 Task: View and add the product "Neutrogena Clear Coverage Flawless Matte CC Cream Wheat 6.0 (1 oz)" to cart from the store "Walgreens".
Action: Mouse pressed left at (42, 73)
Screenshot: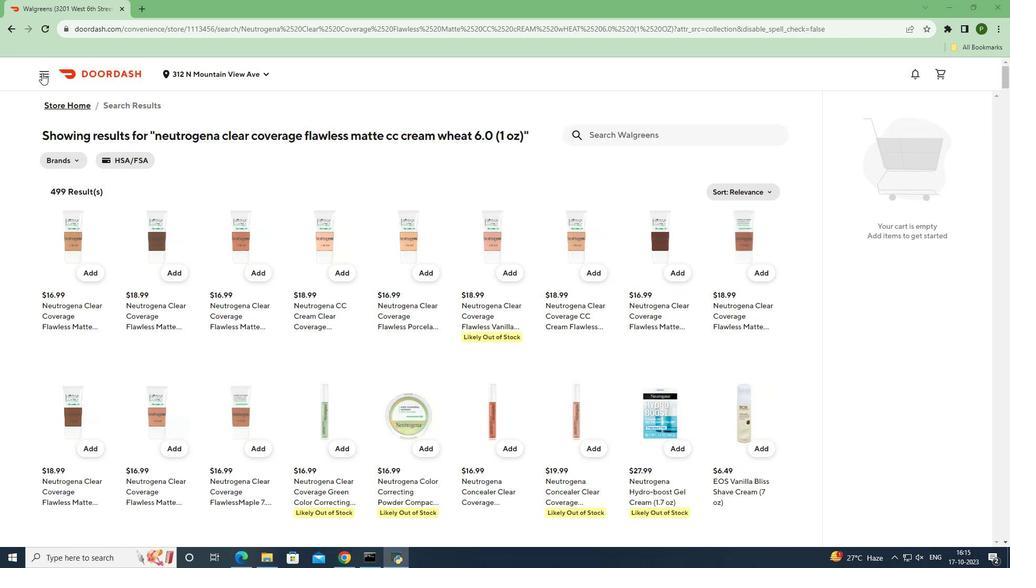 
Action: Mouse moved to (50, 153)
Screenshot: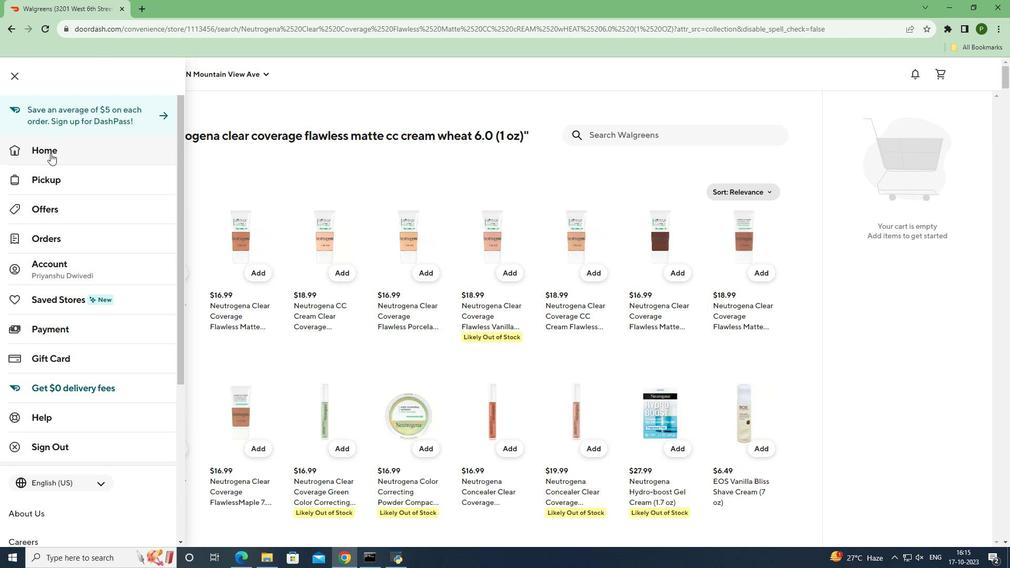 
Action: Mouse pressed left at (50, 153)
Screenshot: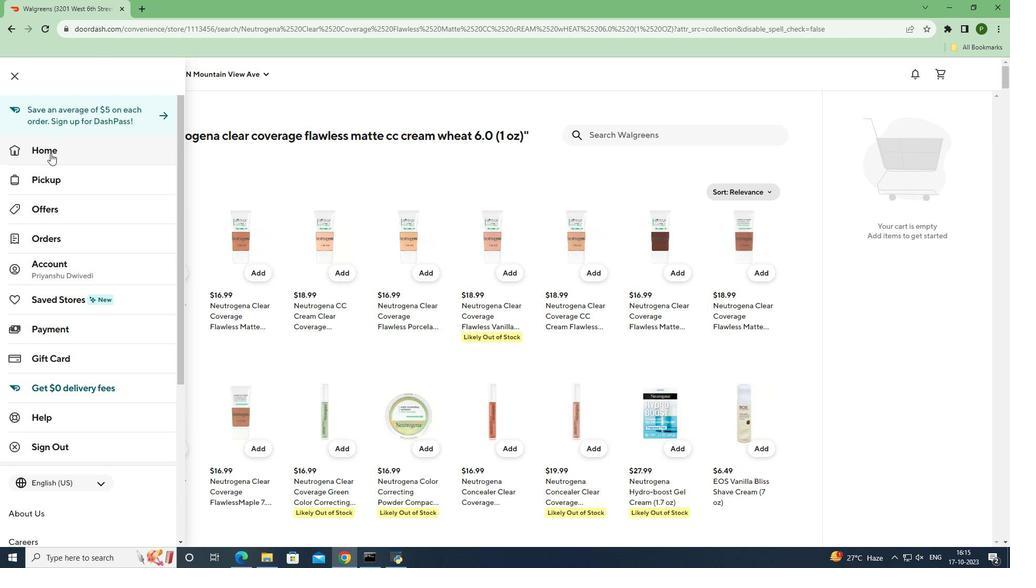 
Action: Mouse moved to (599, 107)
Screenshot: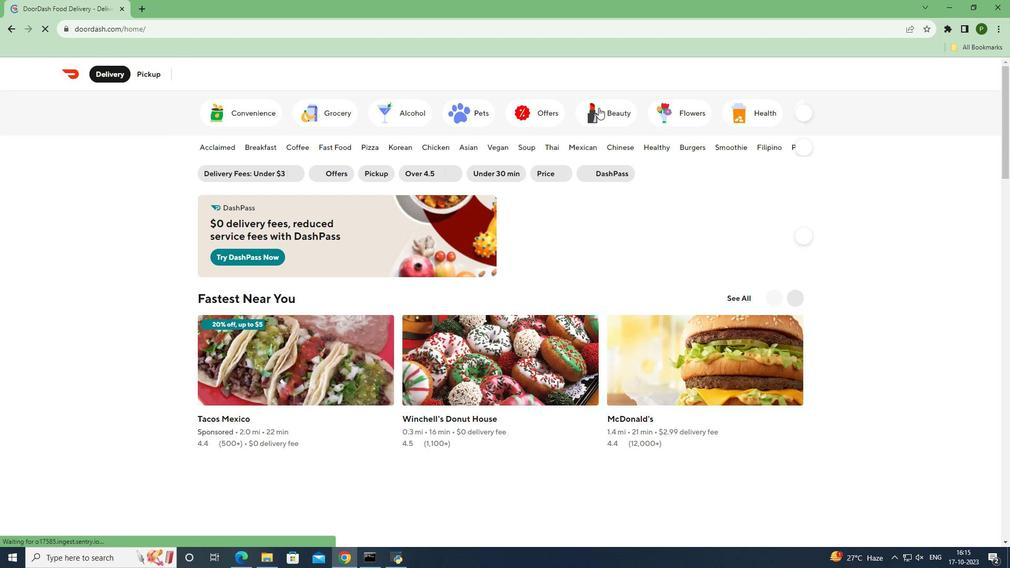 
Action: Mouse pressed left at (599, 107)
Screenshot: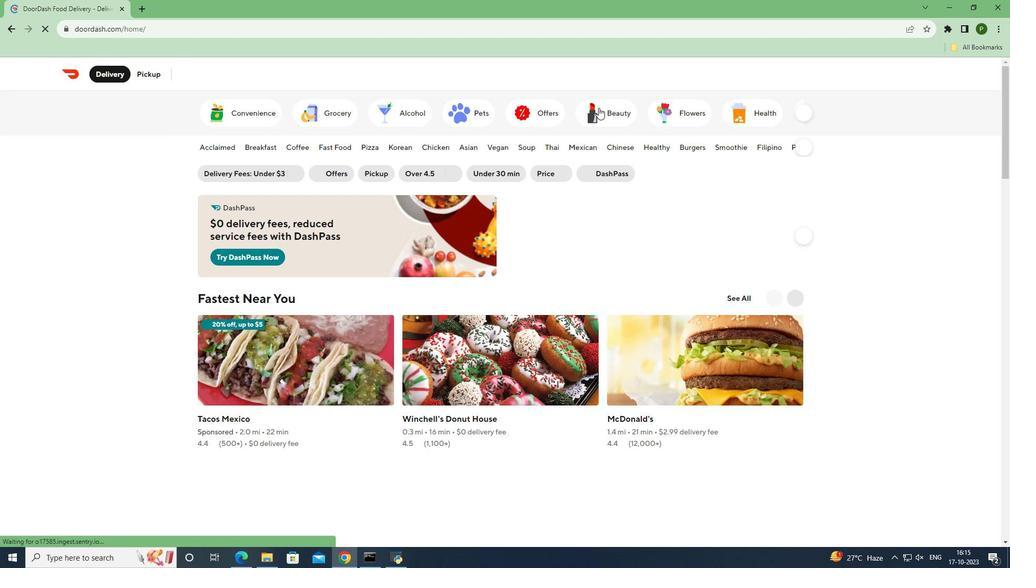 
Action: Mouse moved to (737, 286)
Screenshot: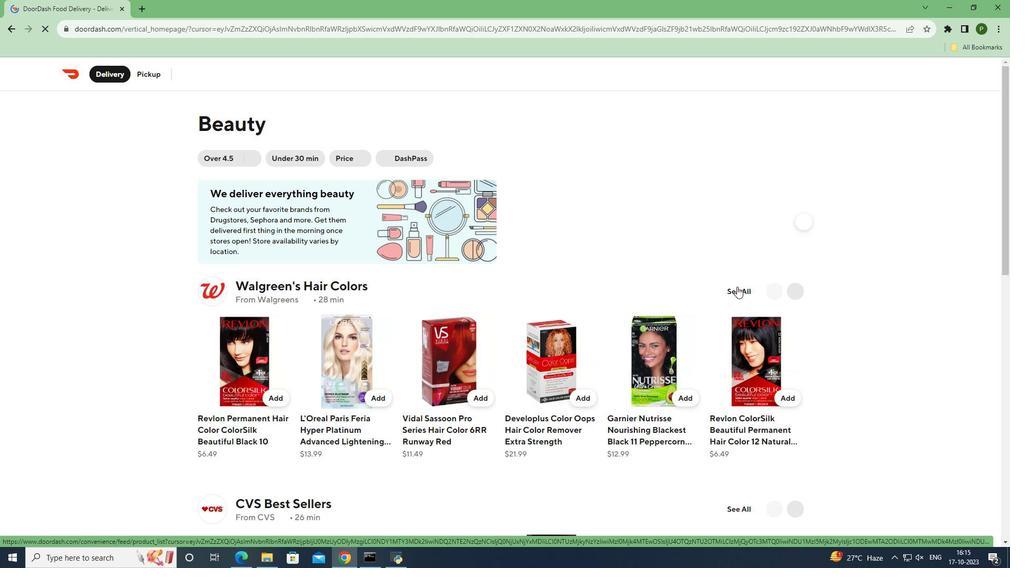 
Action: Mouse pressed left at (737, 286)
Screenshot: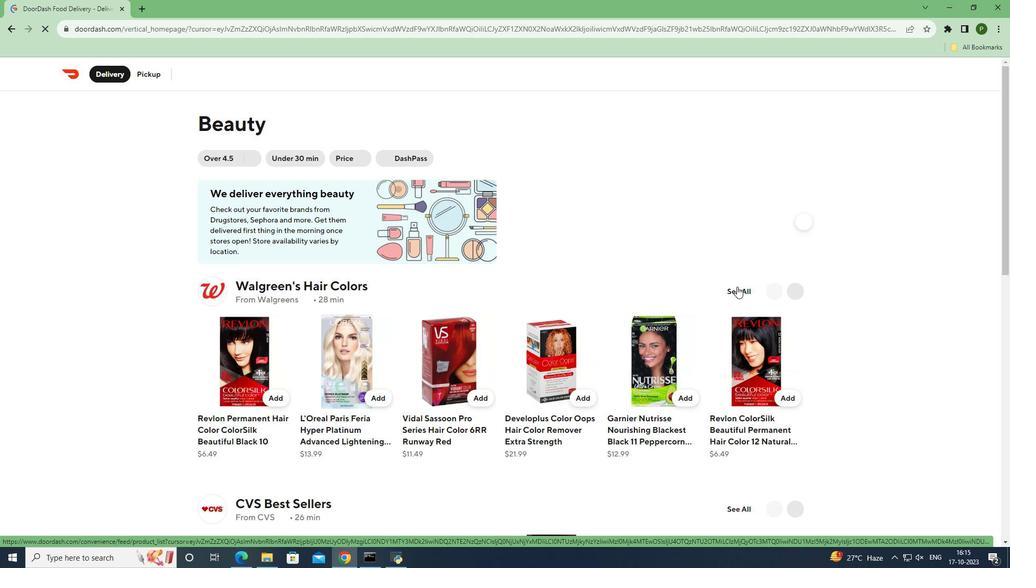 
Action: Mouse moved to (583, 146)
Screenshot: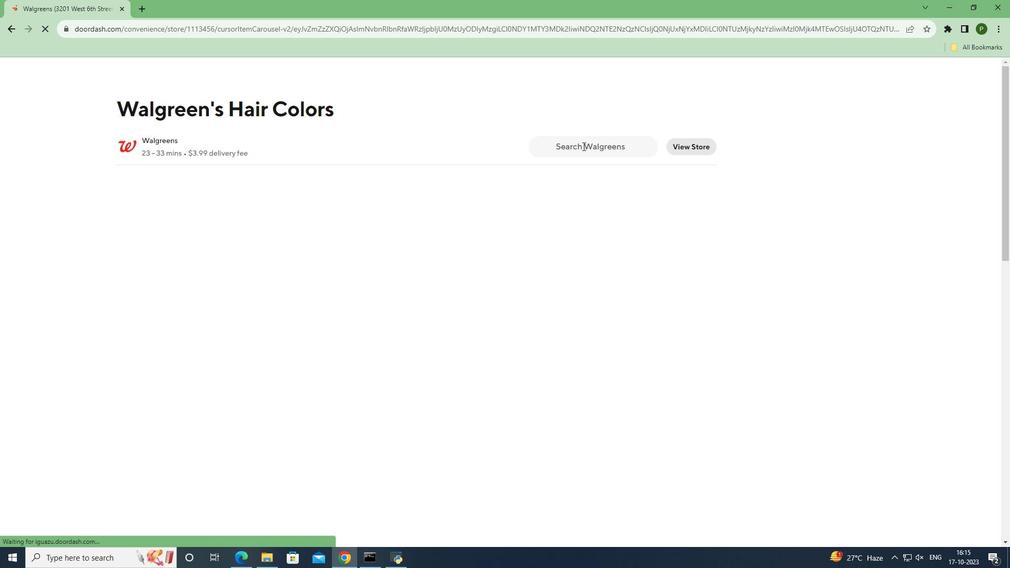 
Action: Mouse pressed left at (583, 146)
Screenshot: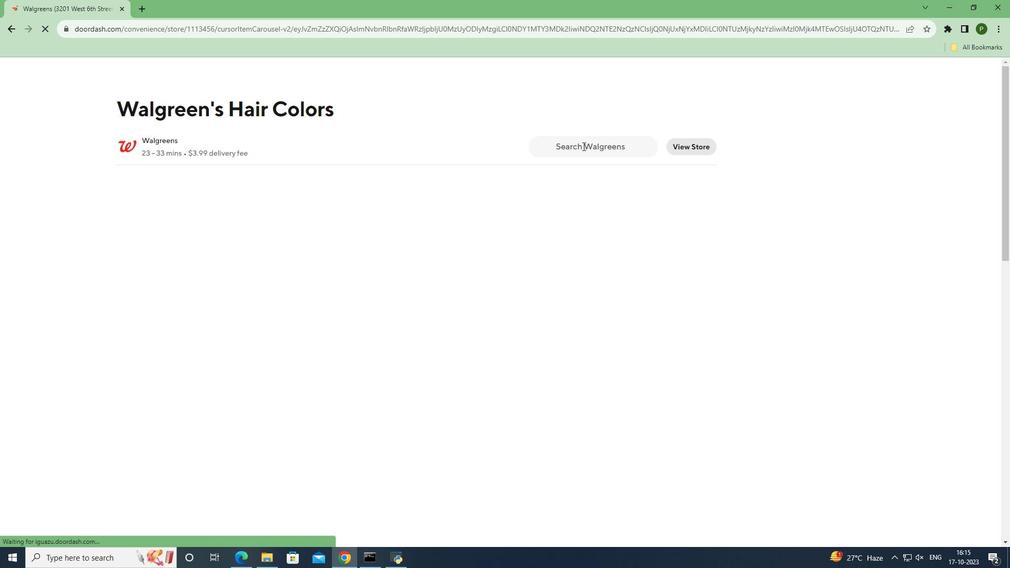 
Action: Key pressed <Key.caps_lock><Key.caps_lock>n<Key.caps_lock>EUTROGENA<Key.space><Key.caps_lock>c<Key.caps_lock>LEAR<Key.space><Key.caps_lock>c<Key.caps_lock>OVERAGE<Key.space><Key.caps_lock>f<Key.caps_lock>LAWLESS<Key.space><Key.caps_lock>m<Key.caps_lock>ATTE<Key.space><Key.caps_lock>cc<Key.space>c<Key.caps_lock>REAM<Key.space><Key.caps_lock>w<Key.caps_lock>HEAT<Key.space>6.0<Key.space><Key.shift_r>(1<Key.space>OZ<Key.shift_r><Key.shift_r><Key.shift_r><Key.shift_r>)<Key.enter>
Screenshot: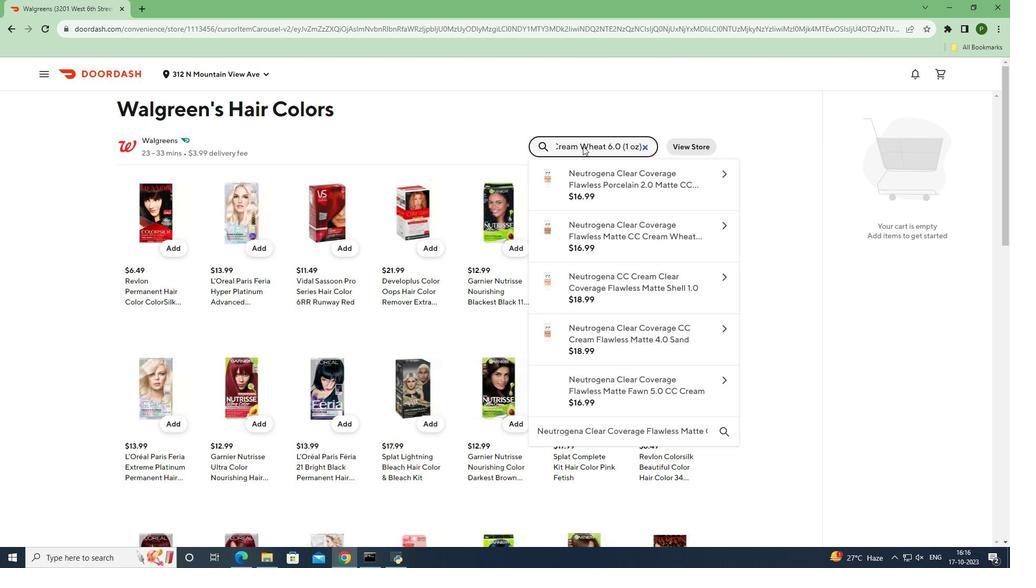 
Action: Mouse moved to (95, 275)
Screenshot: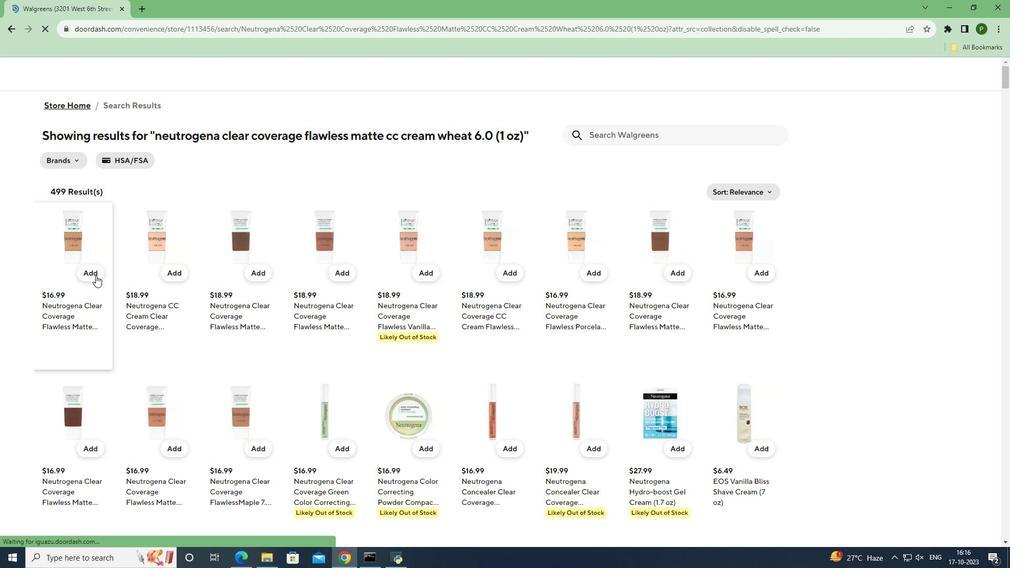 
Action: Mouse pressed left at (95, 275)
Screenshot: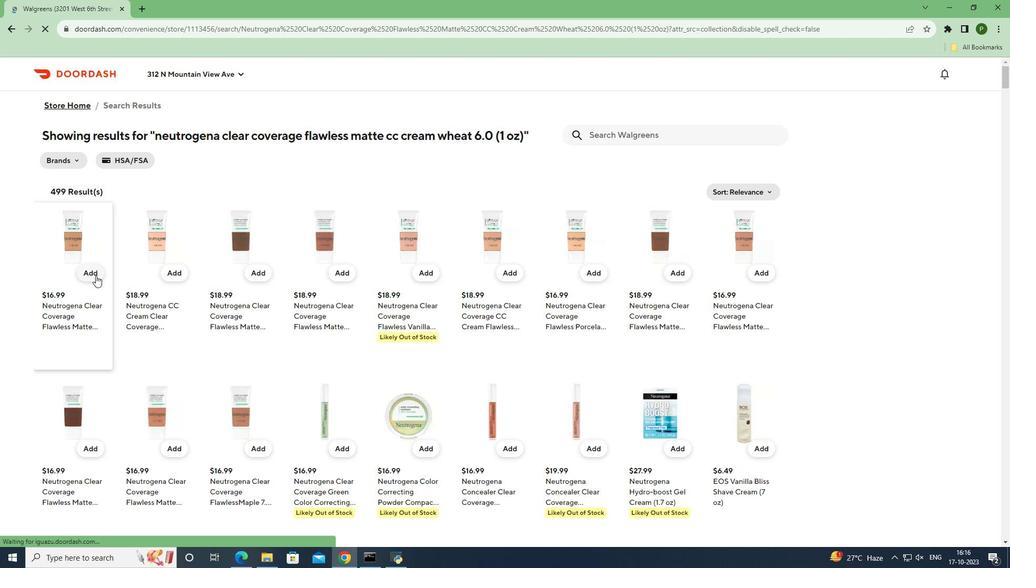 
Action: Mouse moved to (93, 331)
Screenshot: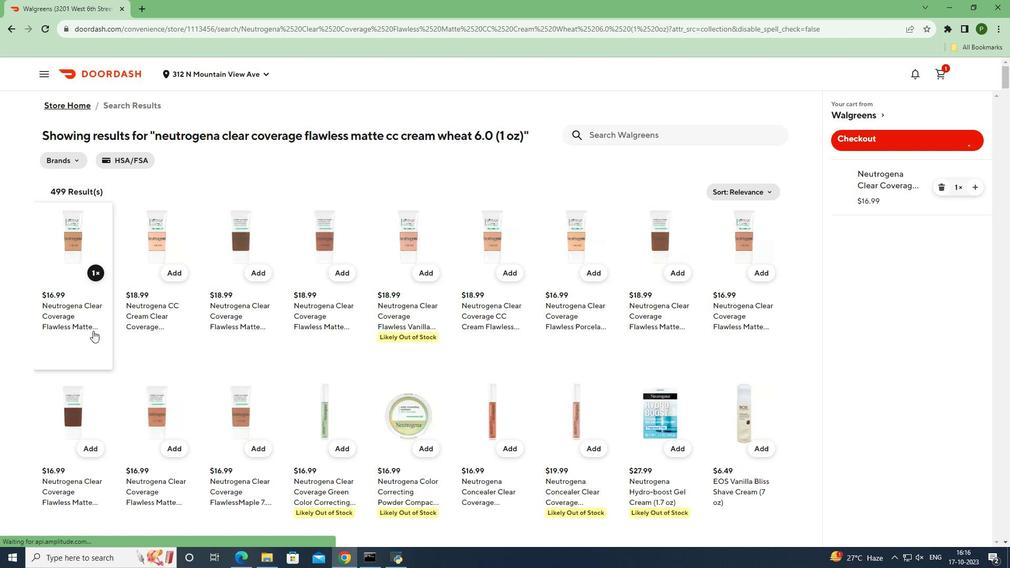 
